Task: Filter amazon company.
Action: Mouse moved to (394, 80)
Screenshot: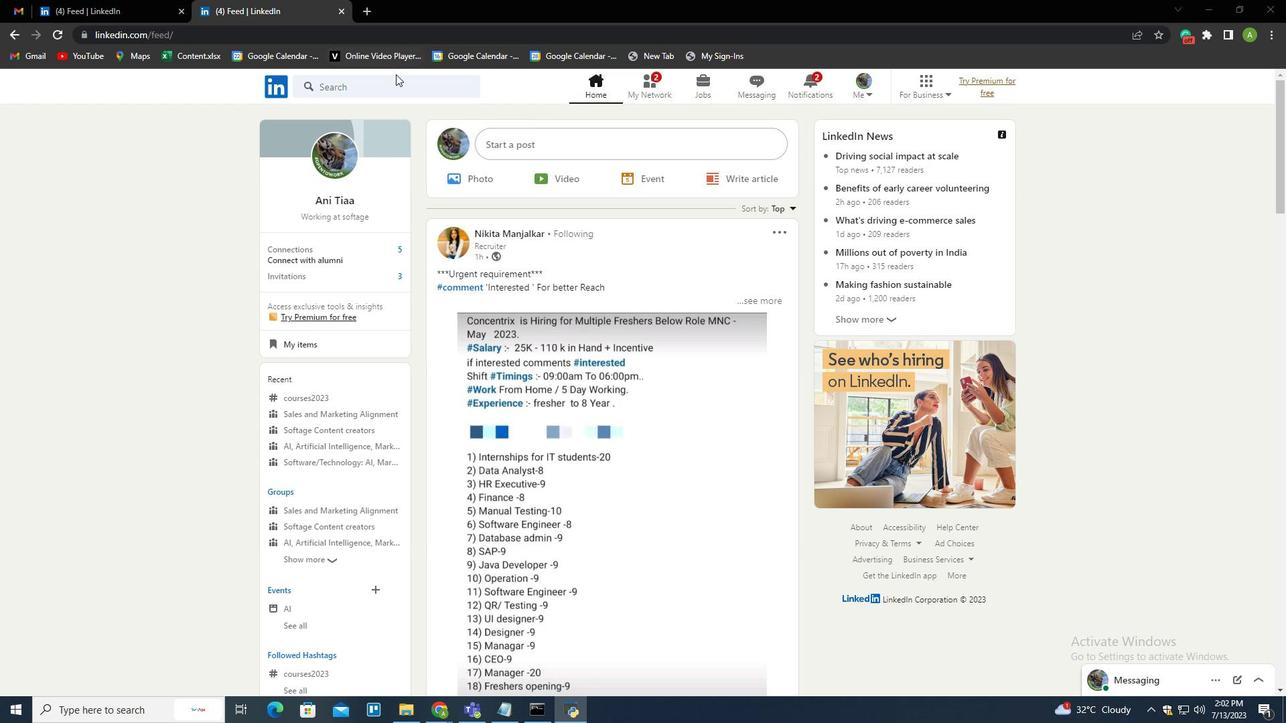 
Action: Mouse pressed left at (394, 80)
Screenshot: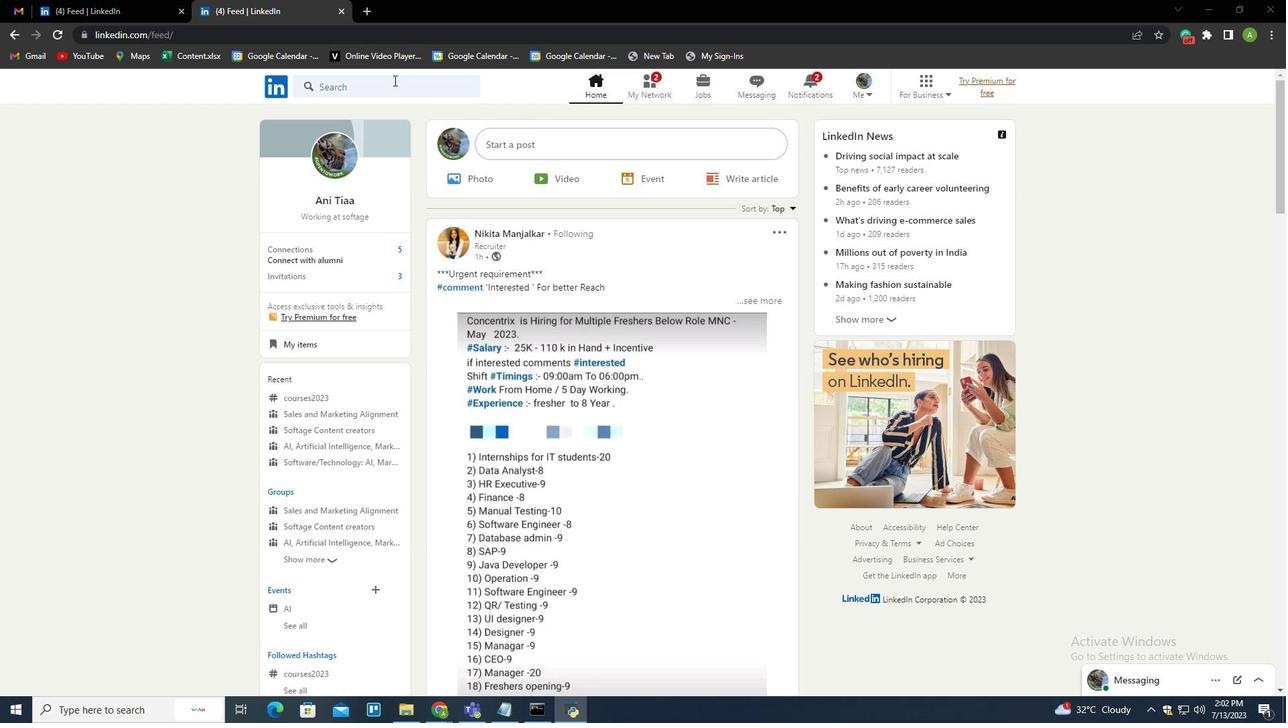 
Action: Mouse moved to (345, 208)
Screenshot: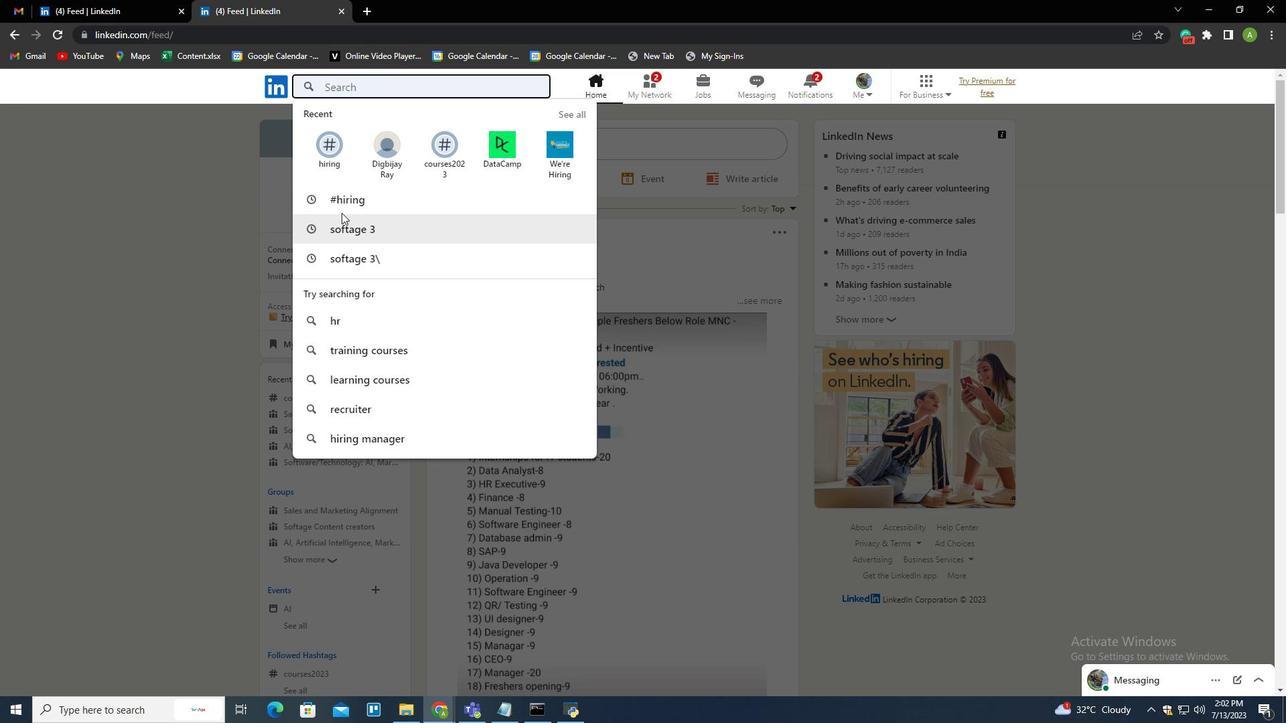 
Action: Mouse pressed left at (345, 208)
Screenshot: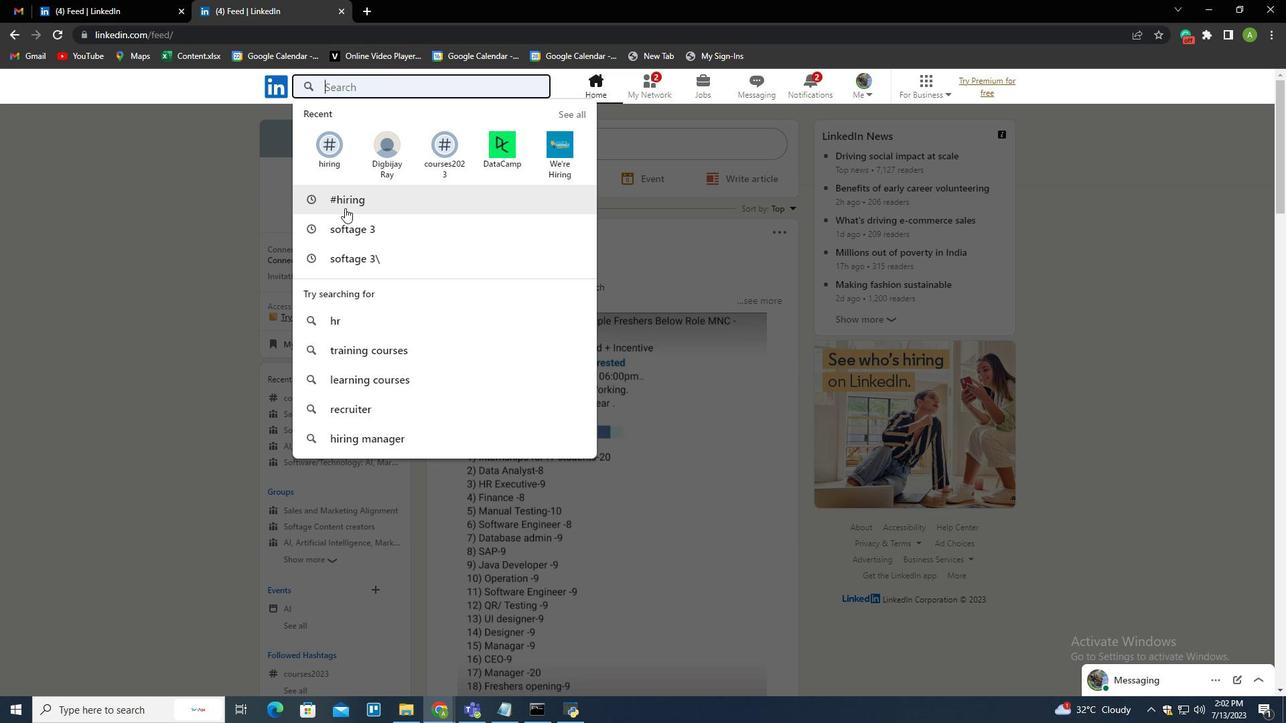 
Action: Mouse moved to (331, 126)
Screenshot: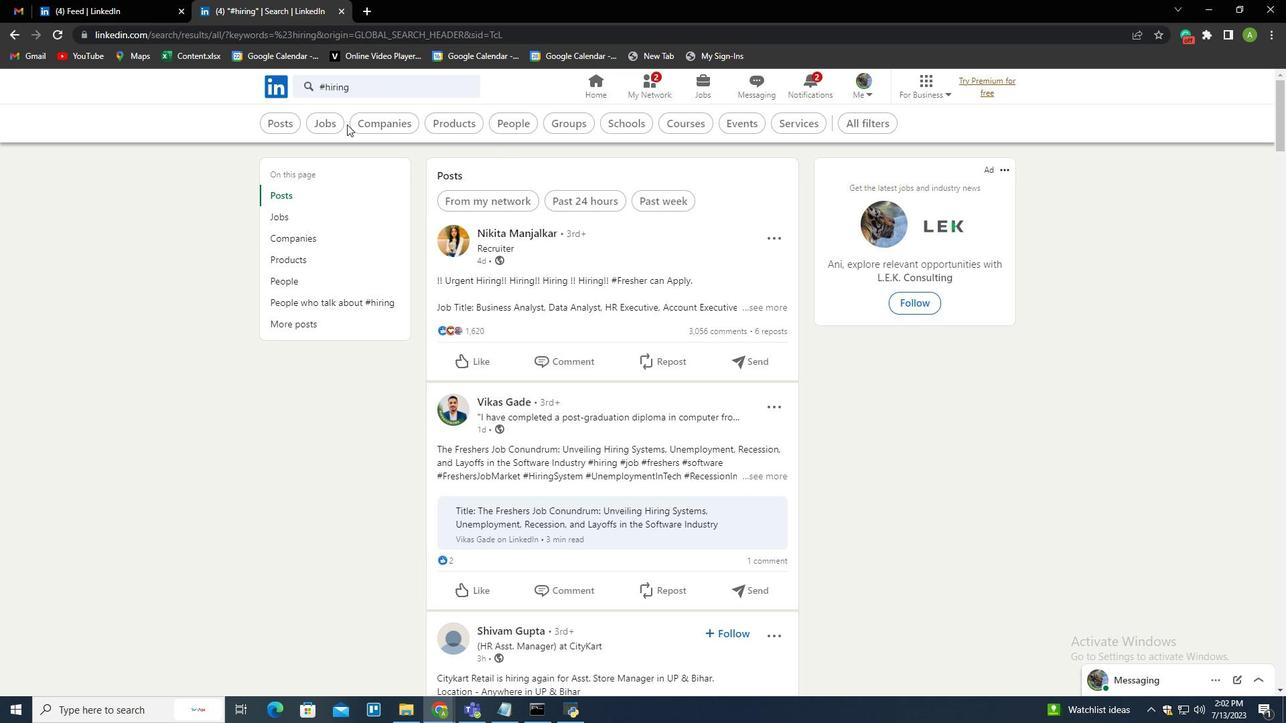 
Action: Mouse pressed left at (331, 126)
Screenshot: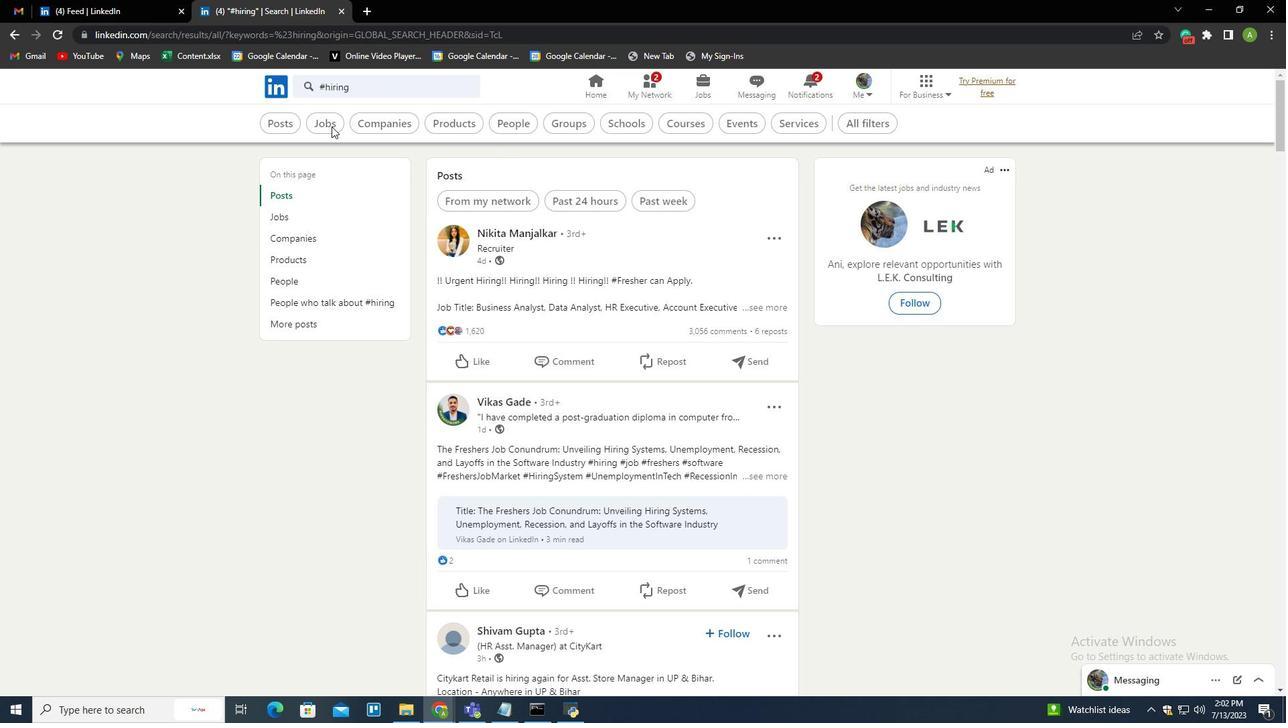 
Action: Mouse moved to (562, 117)
Screenshot: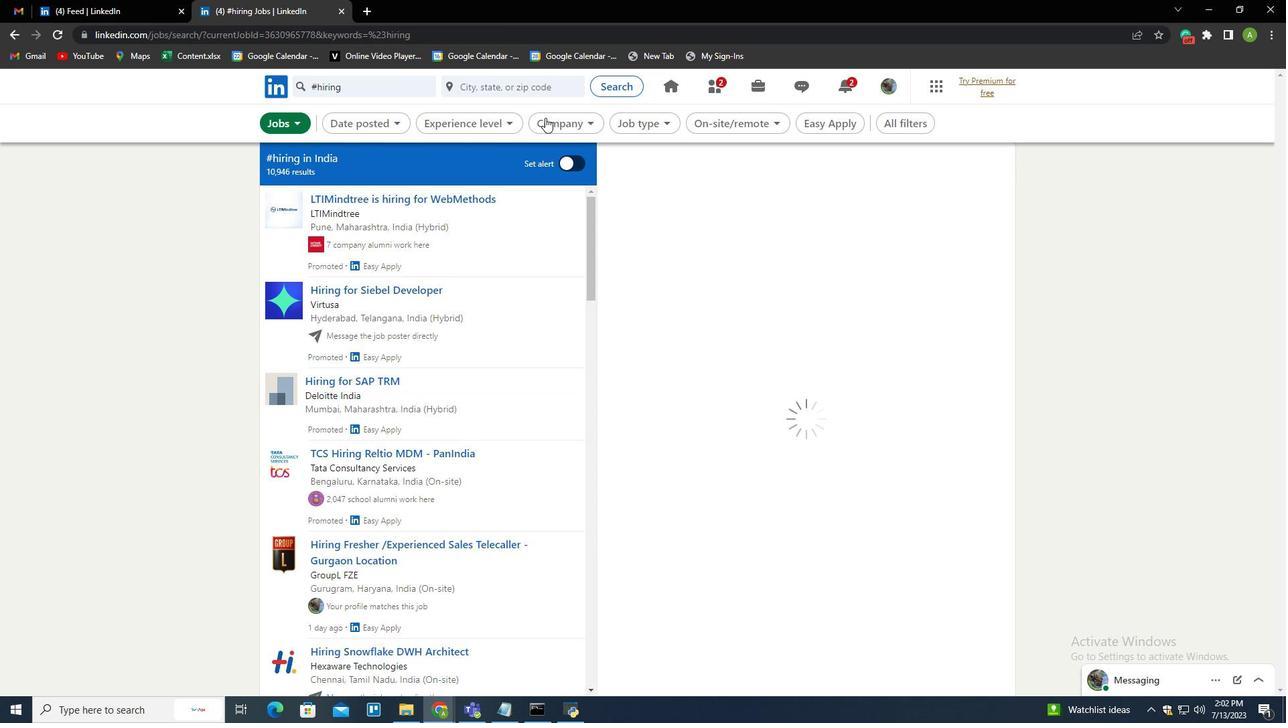 
Action: Mouse pressed left at (562, 117)
Screenshot: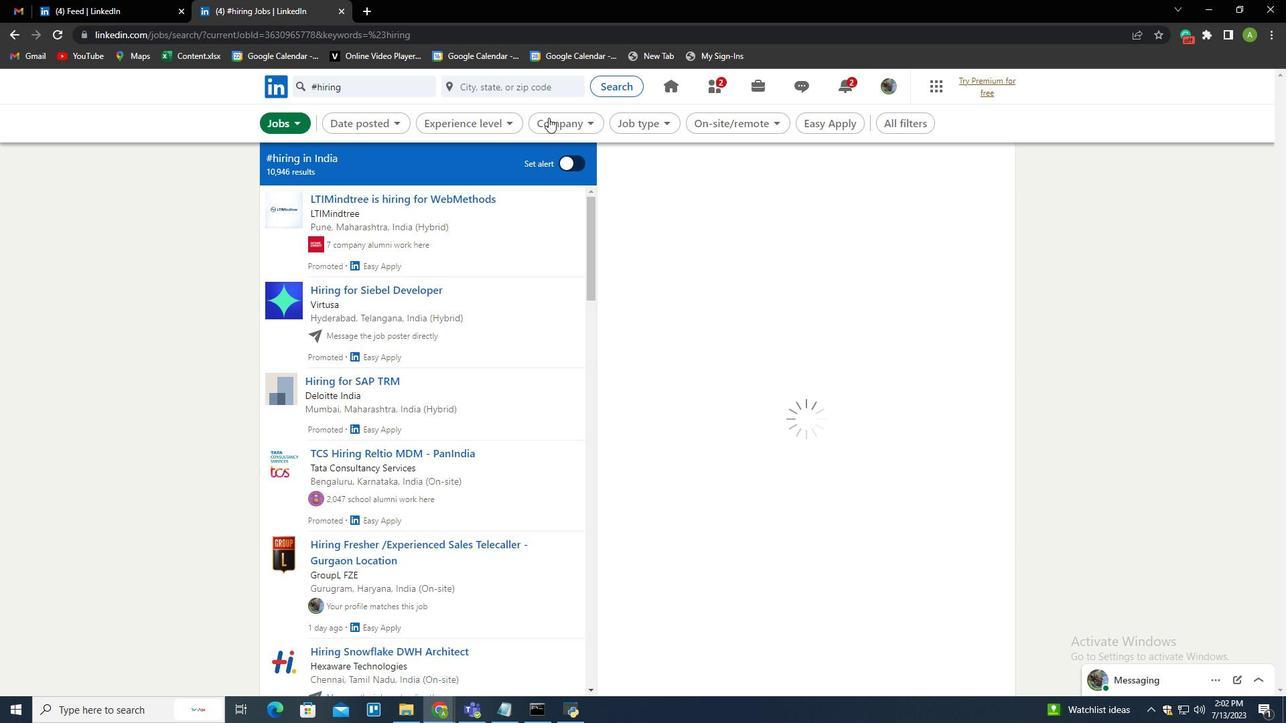 
Action: Mouse moved to (565, 120)
Screenshot: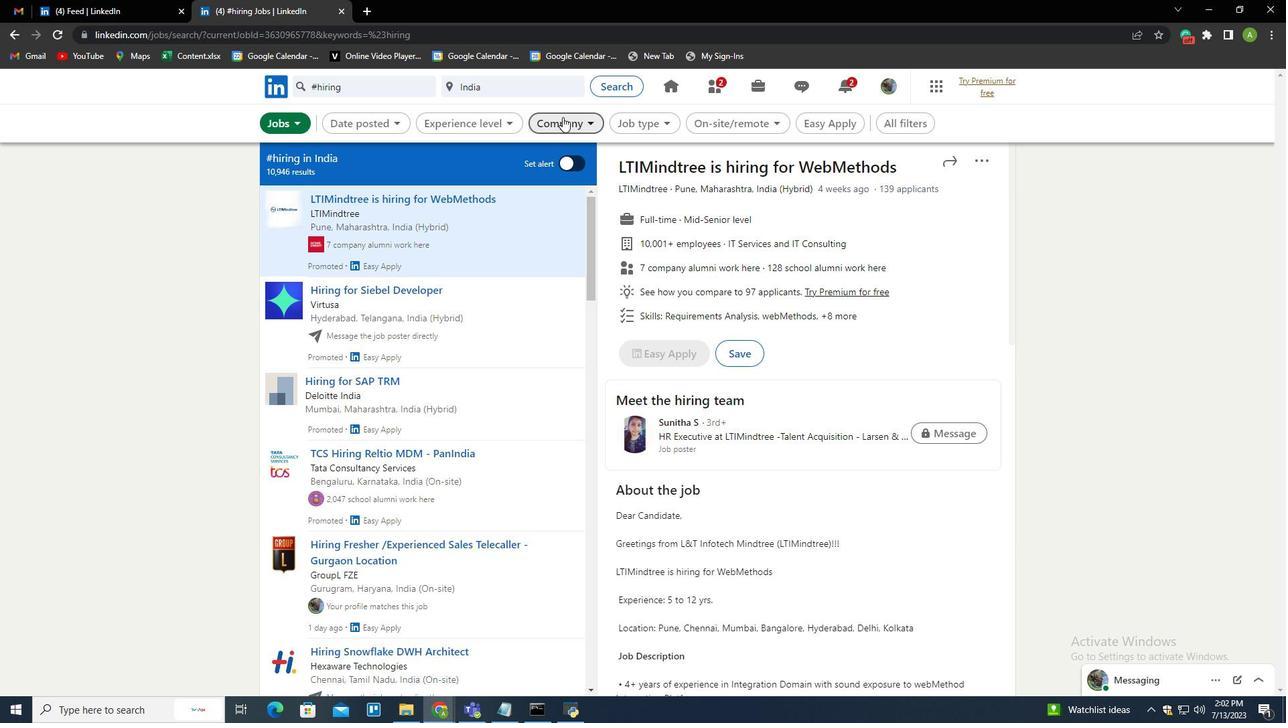 
Action: Mouse pressed left at (565, 120)
Screenshot: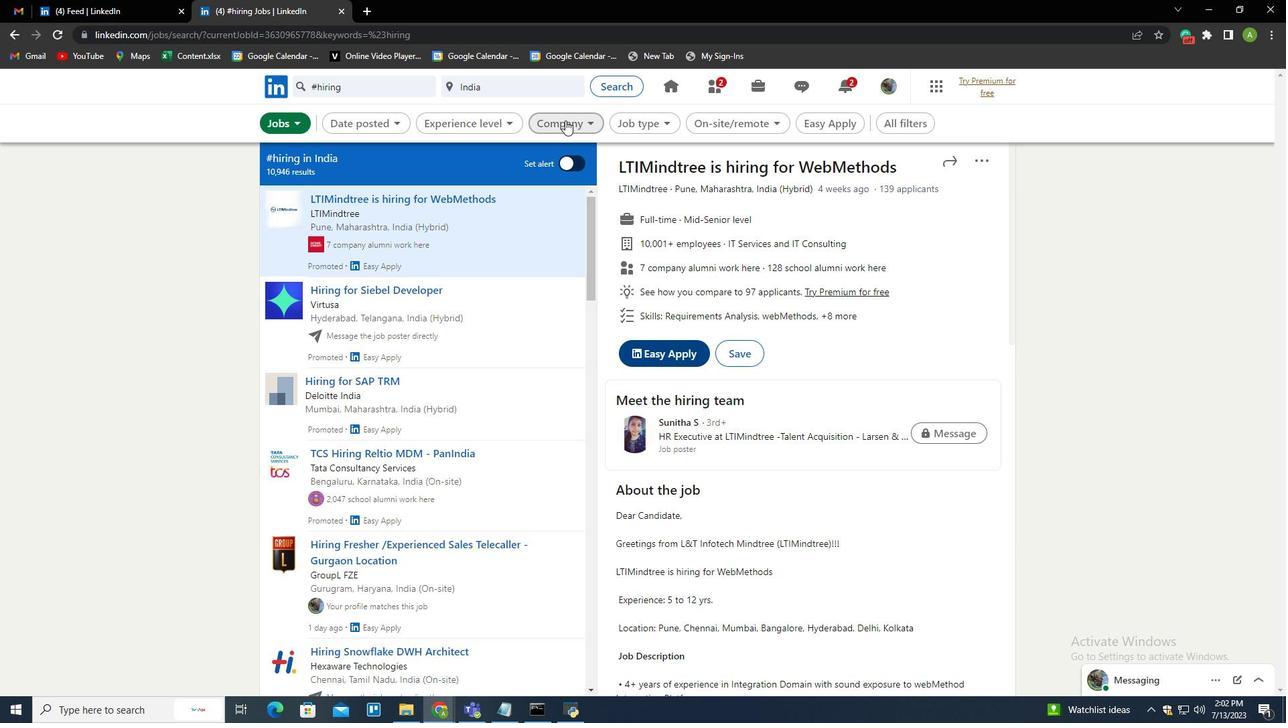 
Action: Mouse moved to (535, 153)
Screenshot: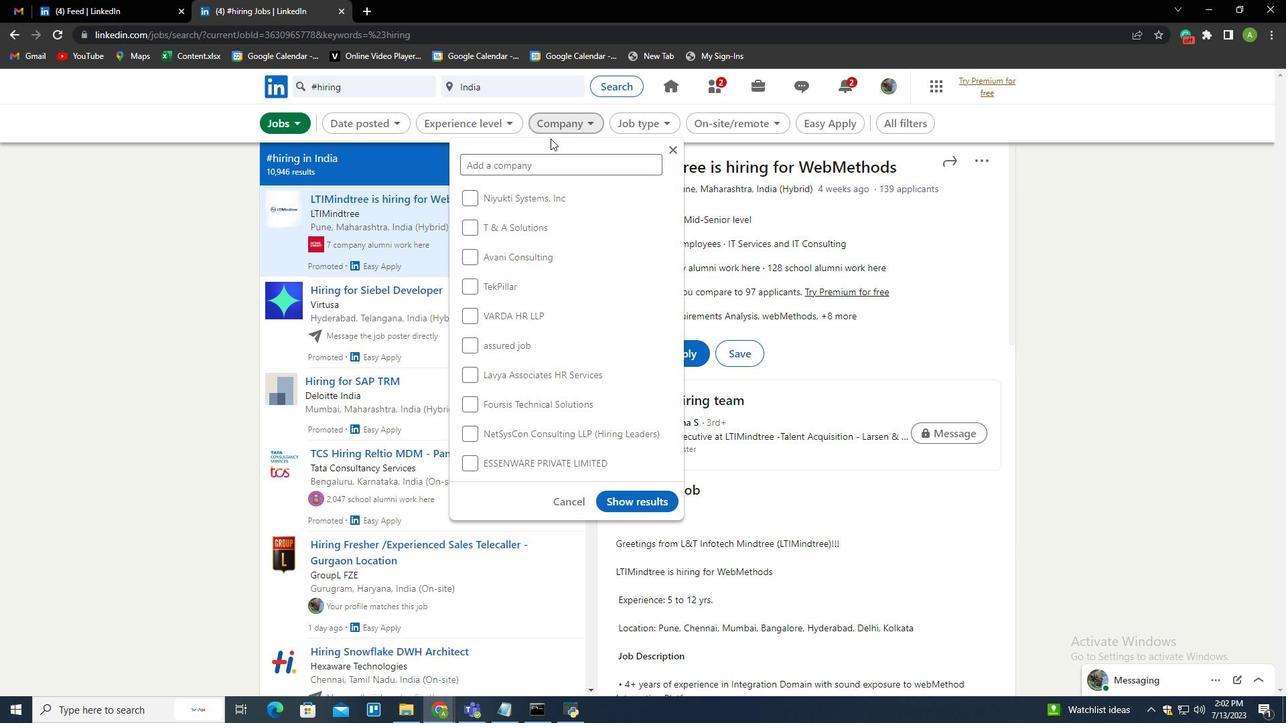 
Action: Mouse pressed left at (535, 153)
Screenshot: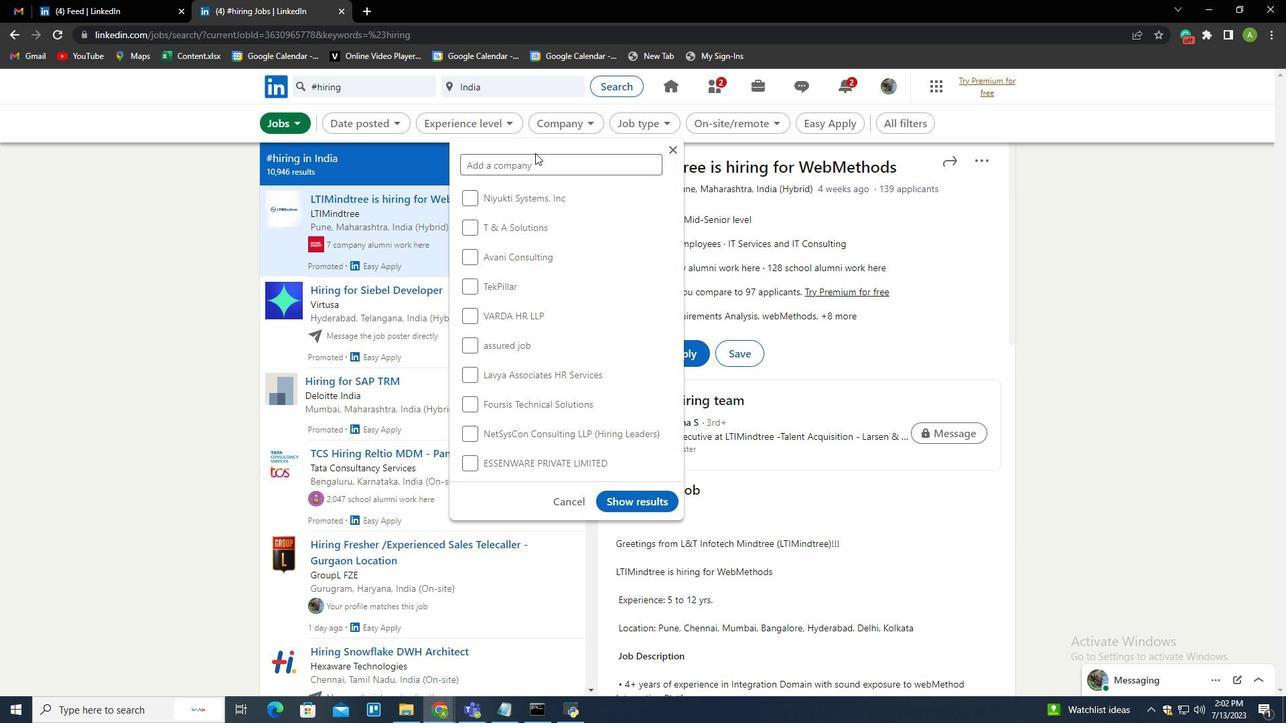 
Action: Mouse moved to (524, 164)
Screenshot: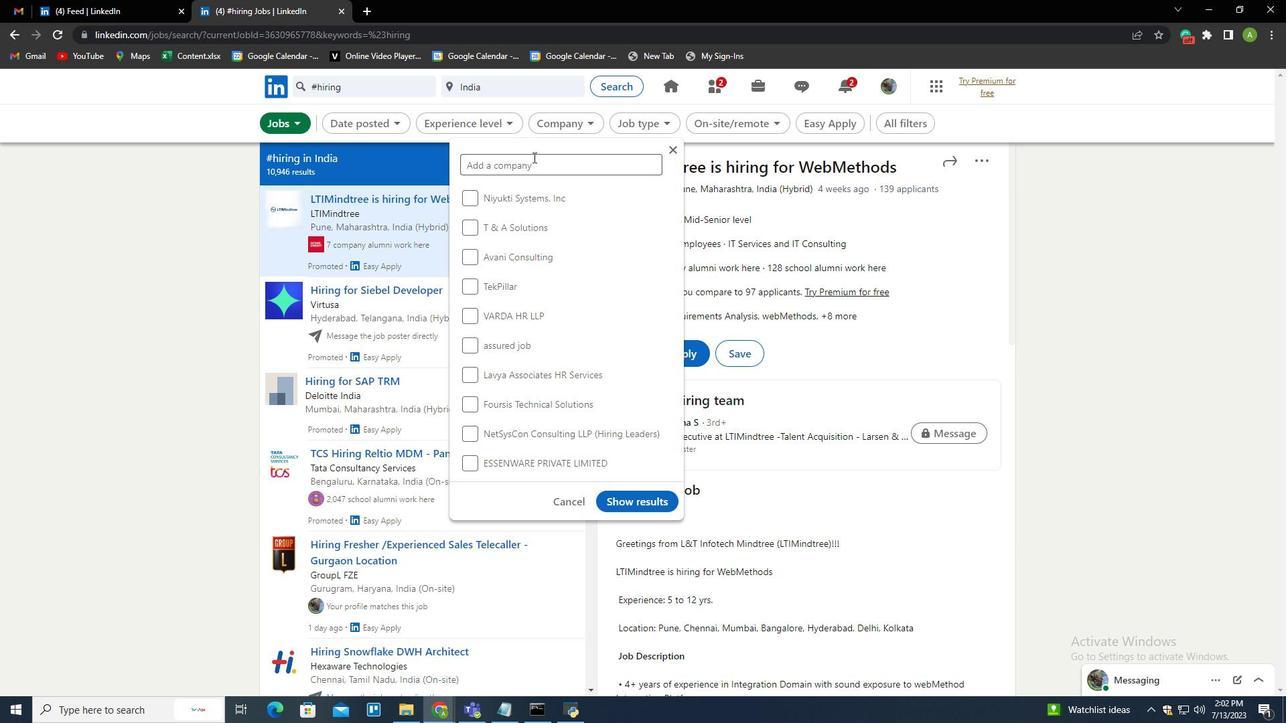 
Action: Key pressed <Key.shift>A
Screenshot: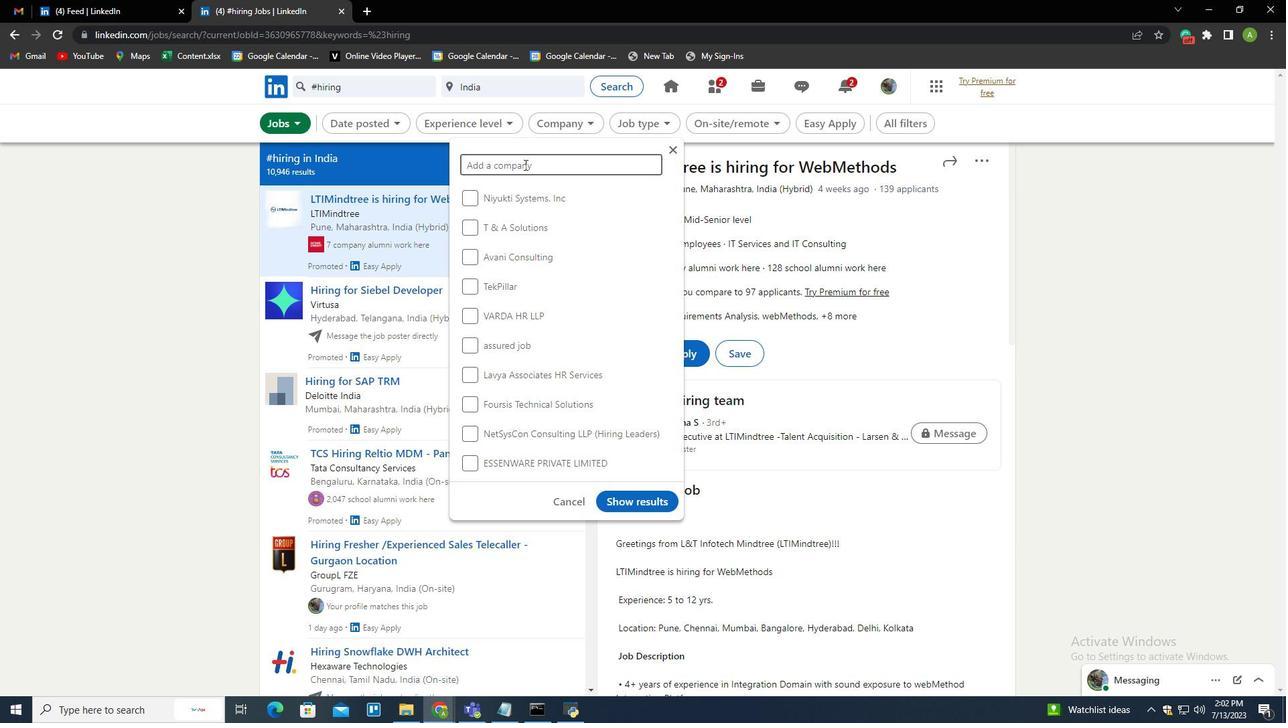 
Action: Mouse pressed left at (524, 164)
Screenshot: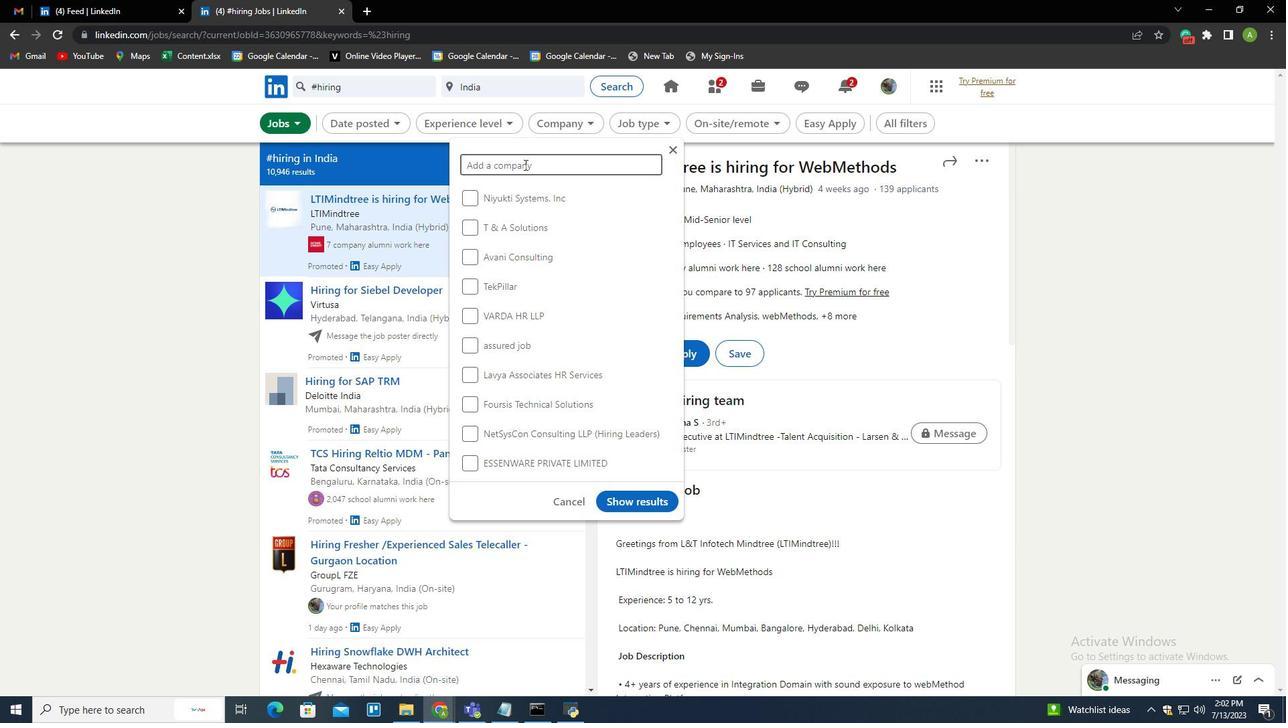 
Action: Key pressed <Key.shift>Amazon
Screenshot: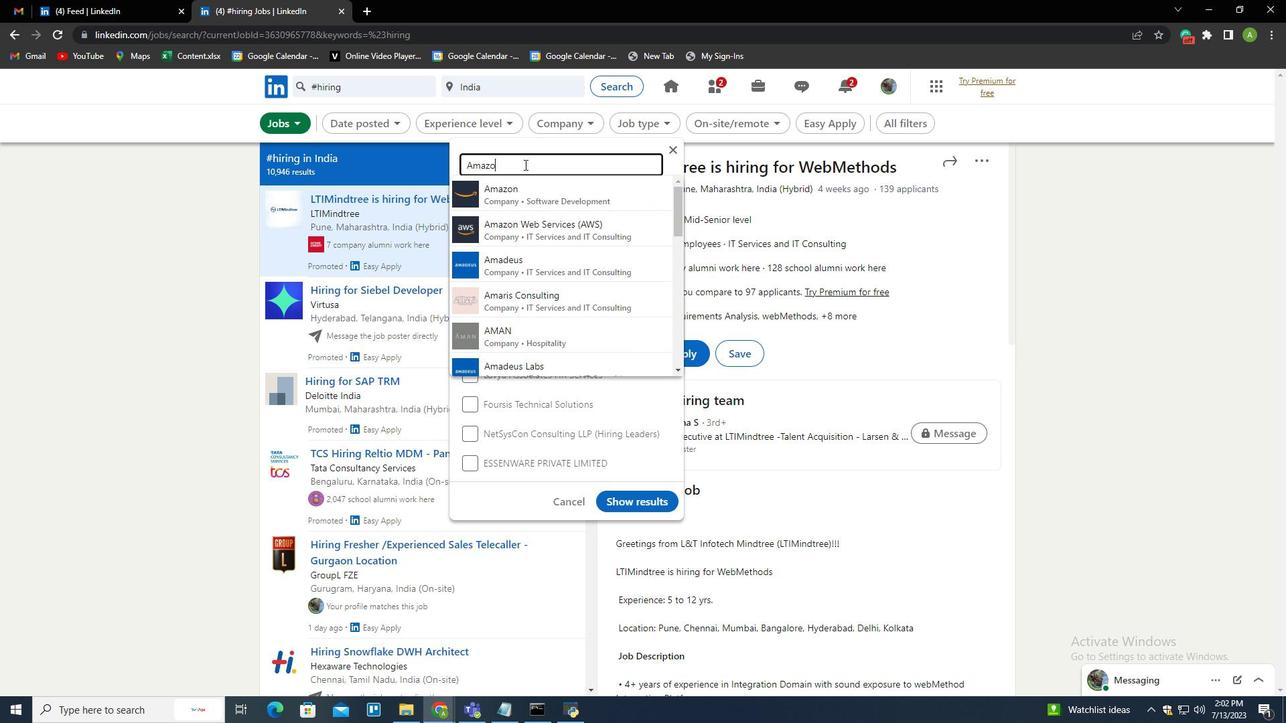 
Action: Mouse moved to (561, 197)
Screenshot: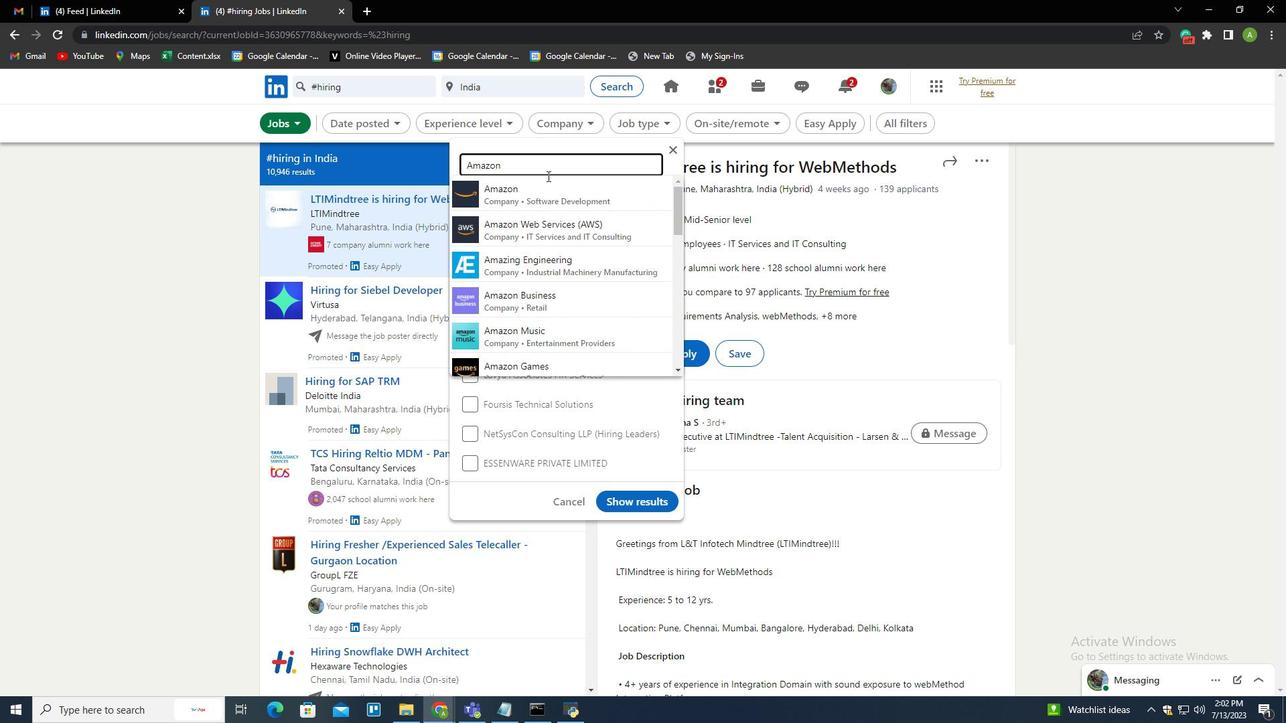 
Action: Mouse pressed left at (561, 197)
Screenshot: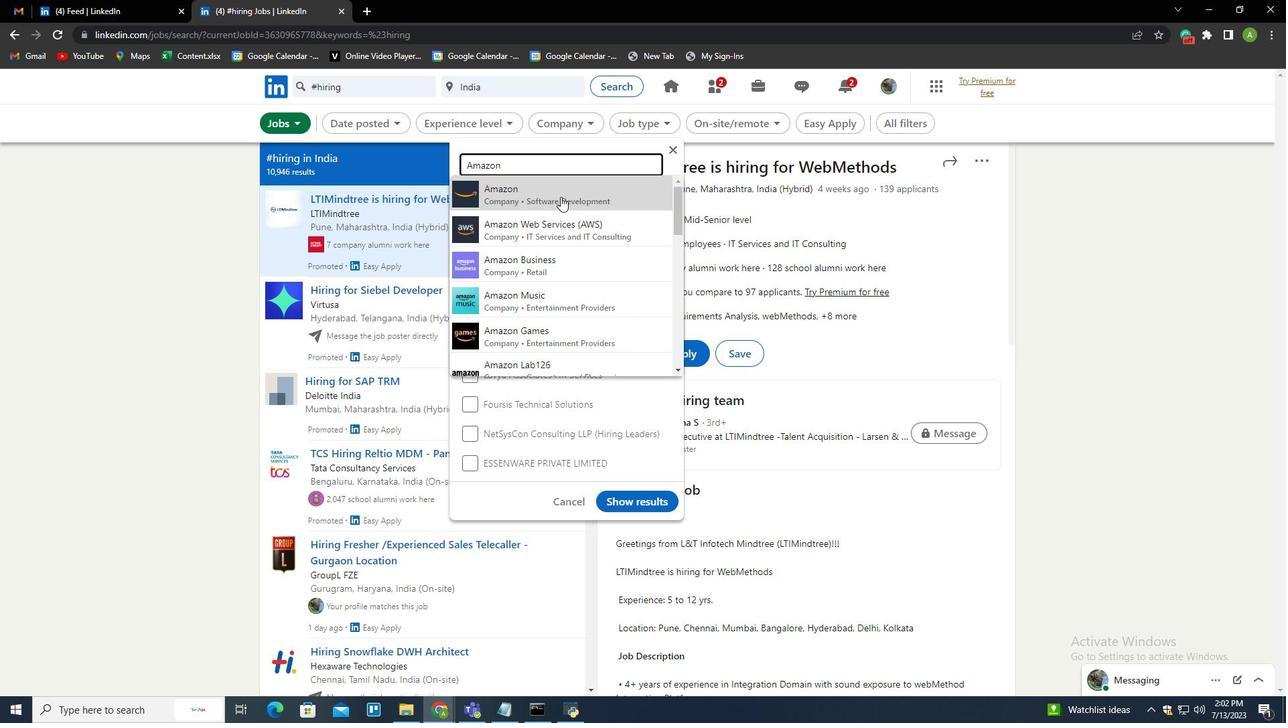 
Action: Mouse moved to (614, 526)
Screenshot: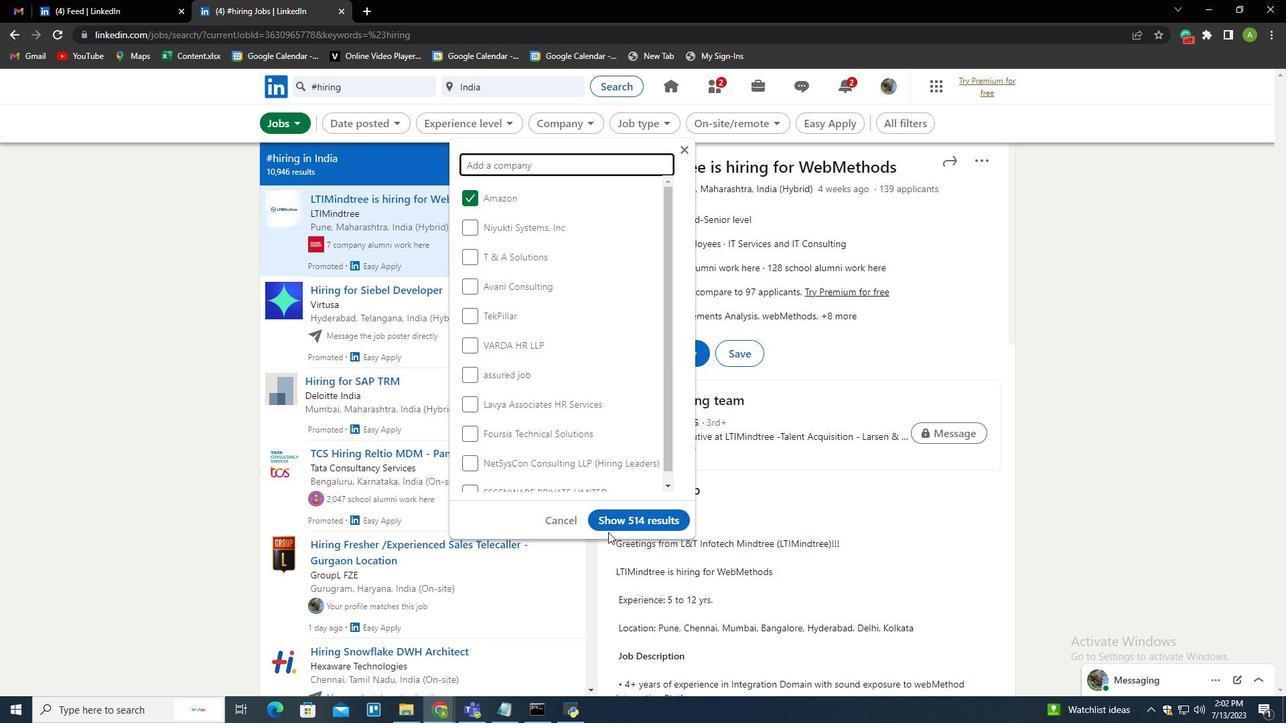 
Action: Mouse pressed left at (614, 526)
Screenshot: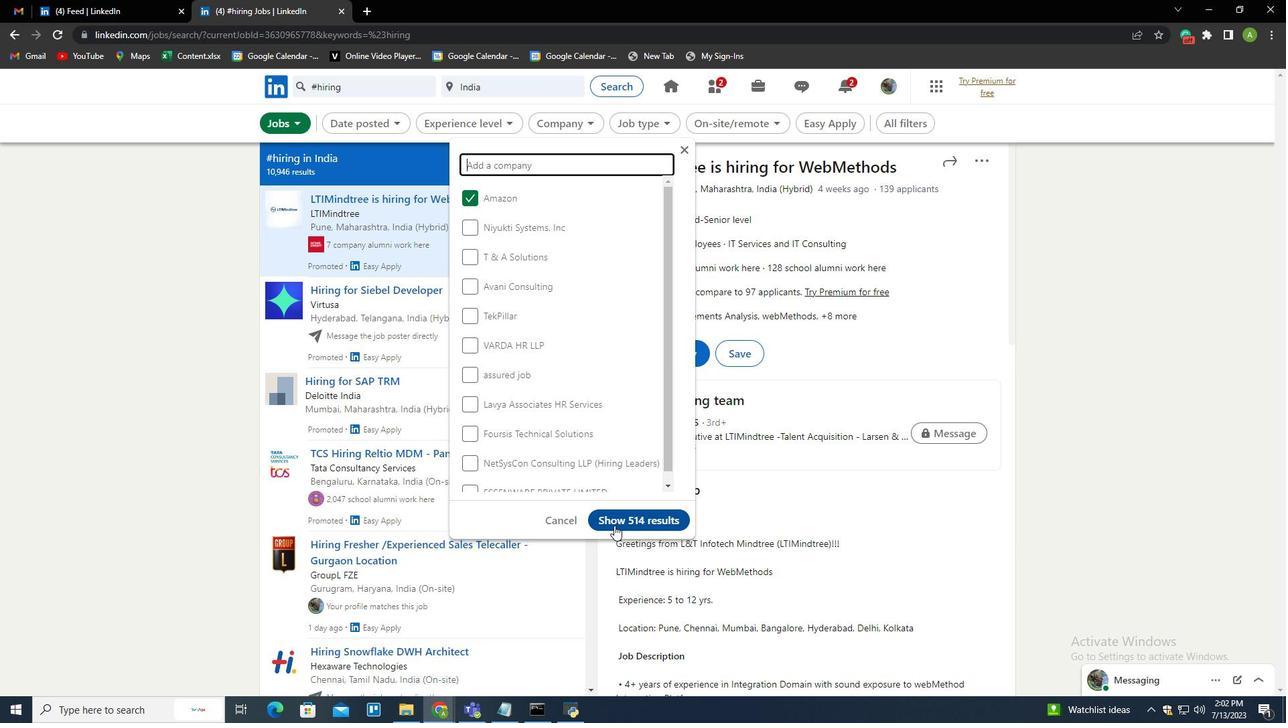 
